 Task: Write and save a response "I perceive Kim as a pleasant and trustworthy person. One who holds appointments and have much knowledge.
Action: Mouse moved to (743, 93)
Screenshot: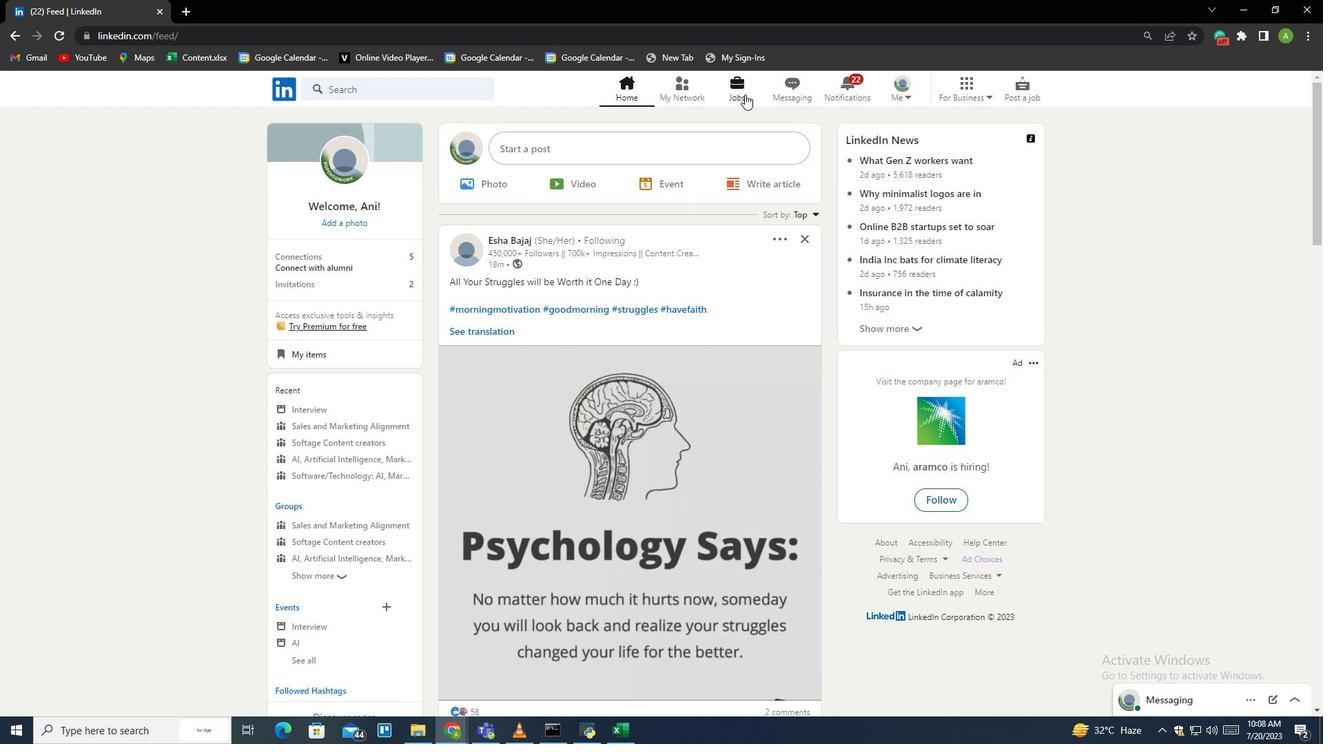 
Action: Mouse pressed left at (743, 93)
Screenshot: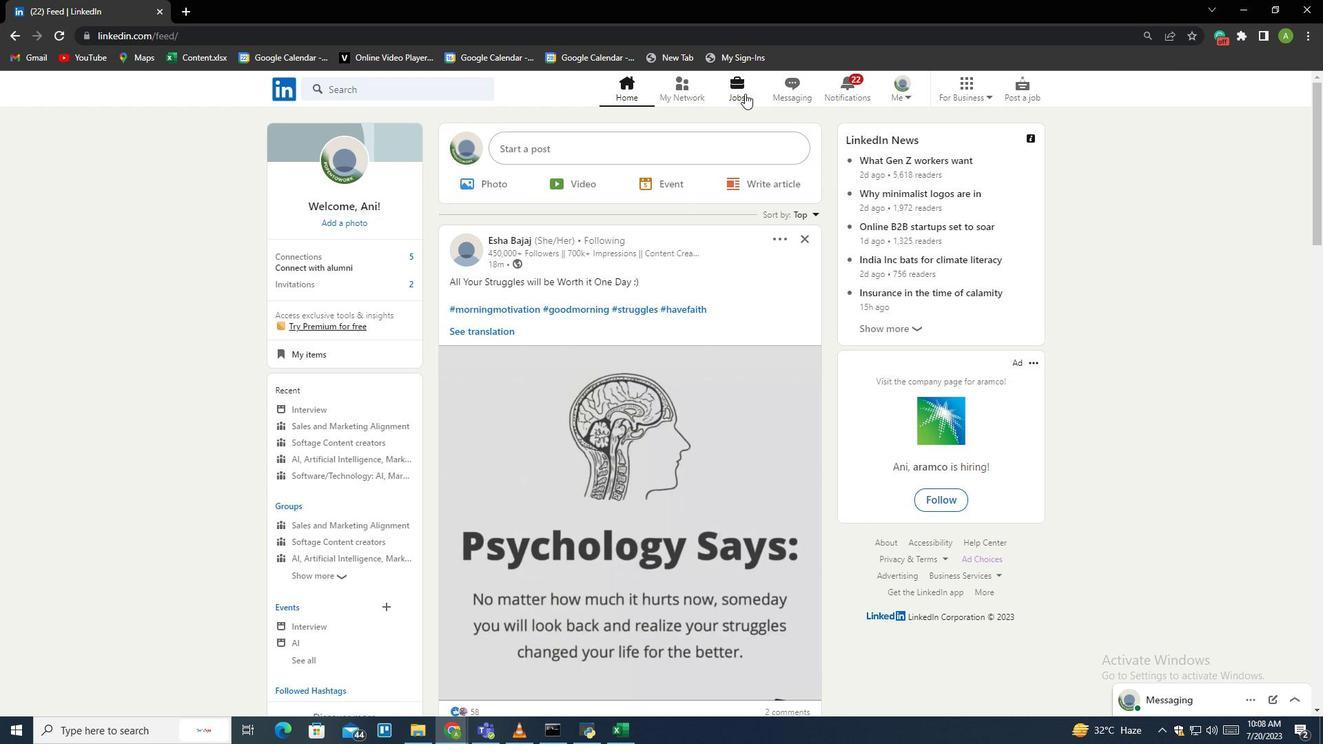 
Action: Mouse moved to (326, 468)
Screenshot: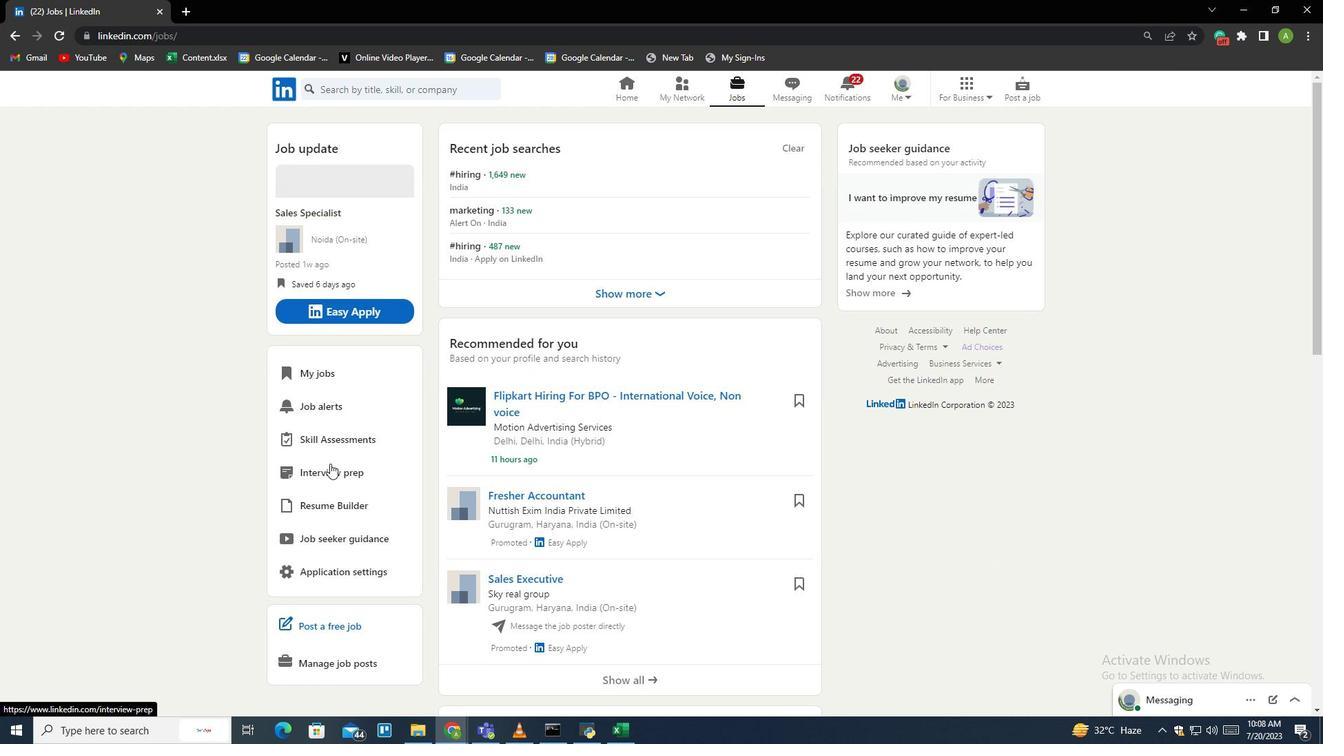 
Action: Mouse pressed left at (326, 468)
Screenshot: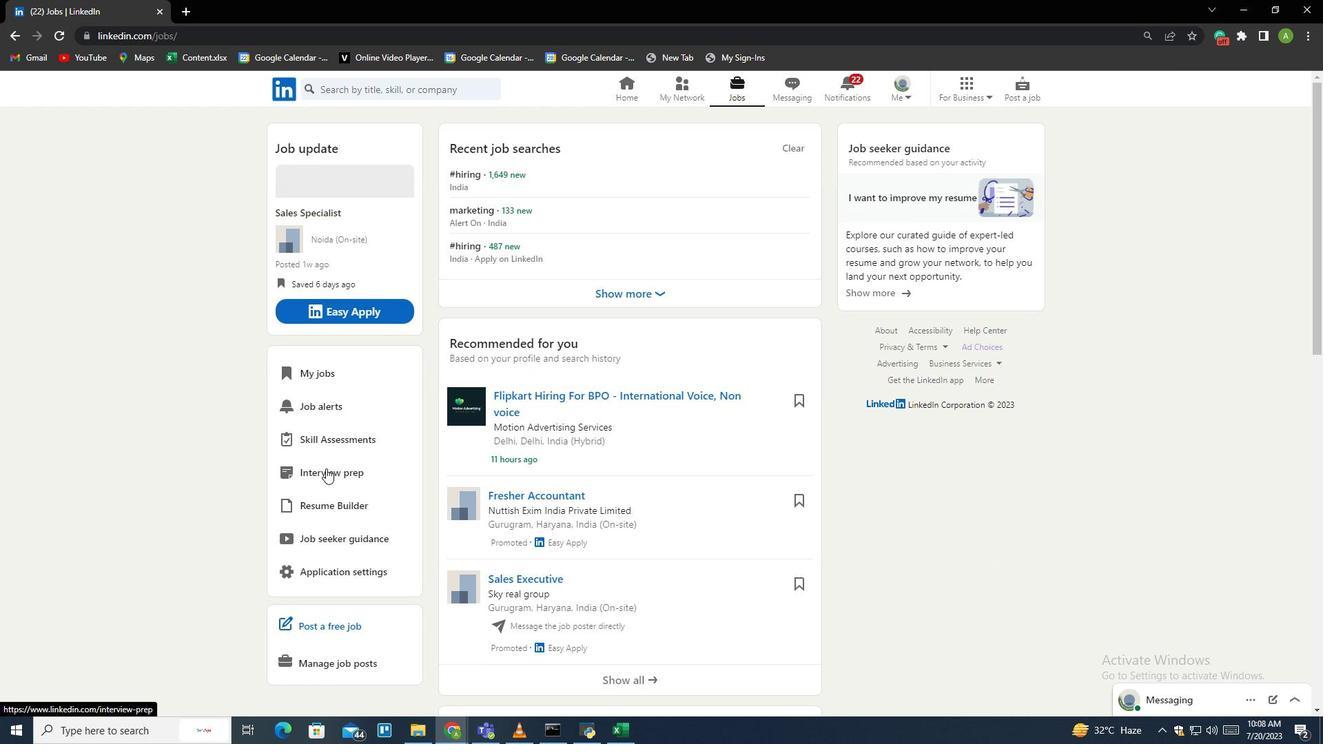 
Action: Mouse moved to (417, 151)
Screenshot: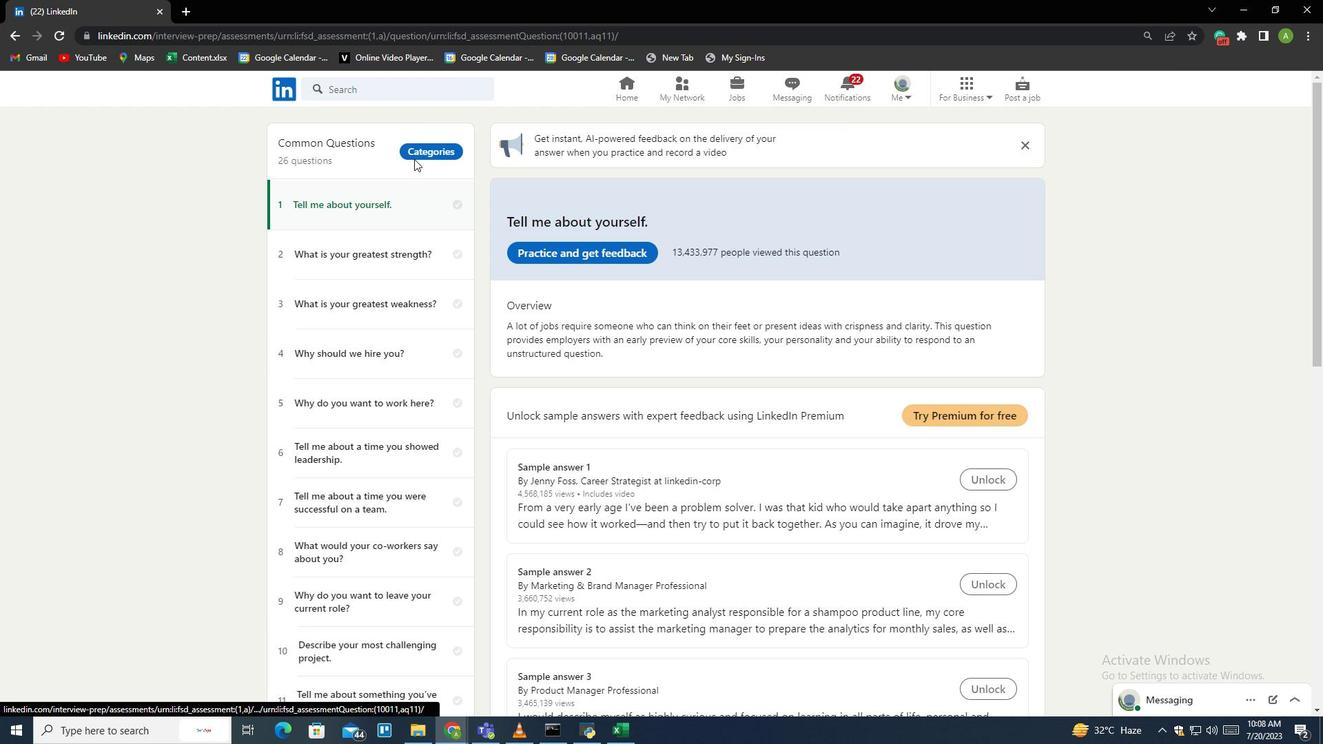 
Action: Mouse pressed left at (417, 151)
Screenshot: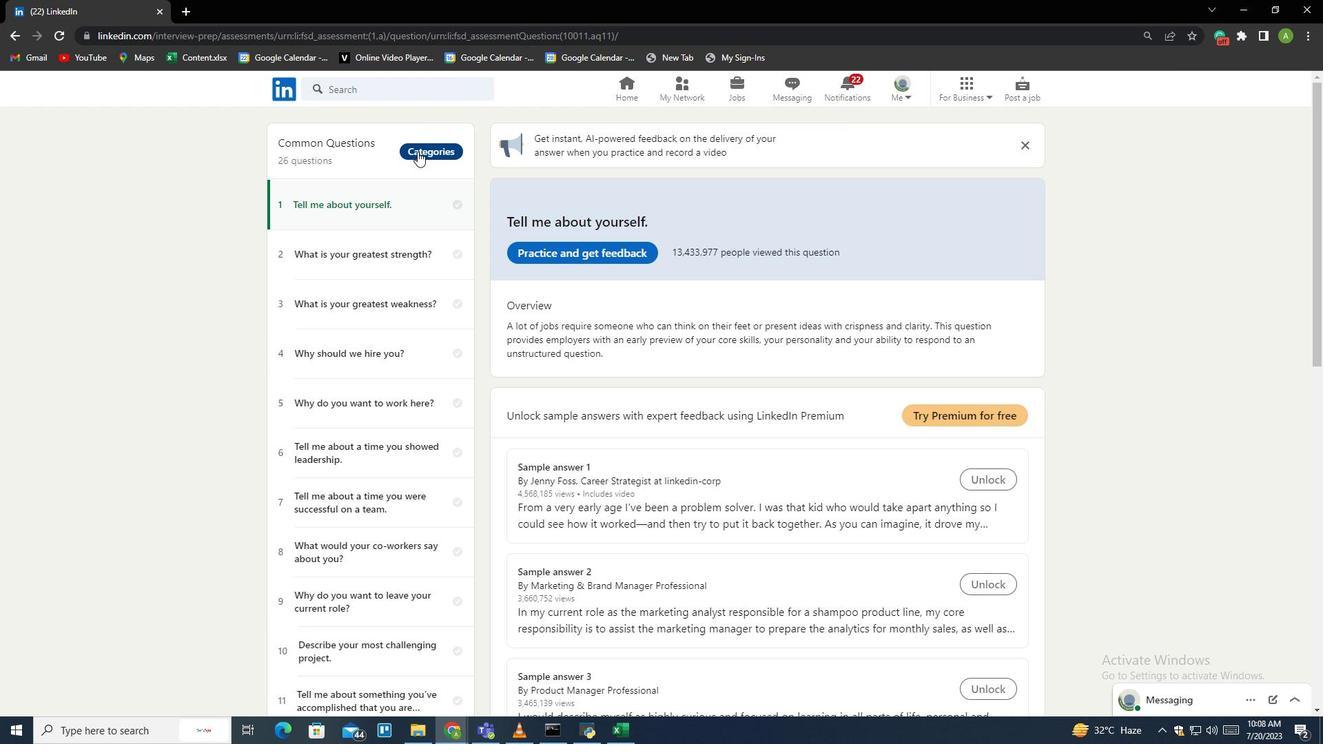 
Action: Mouse moved to (341, 633)
Screenshot: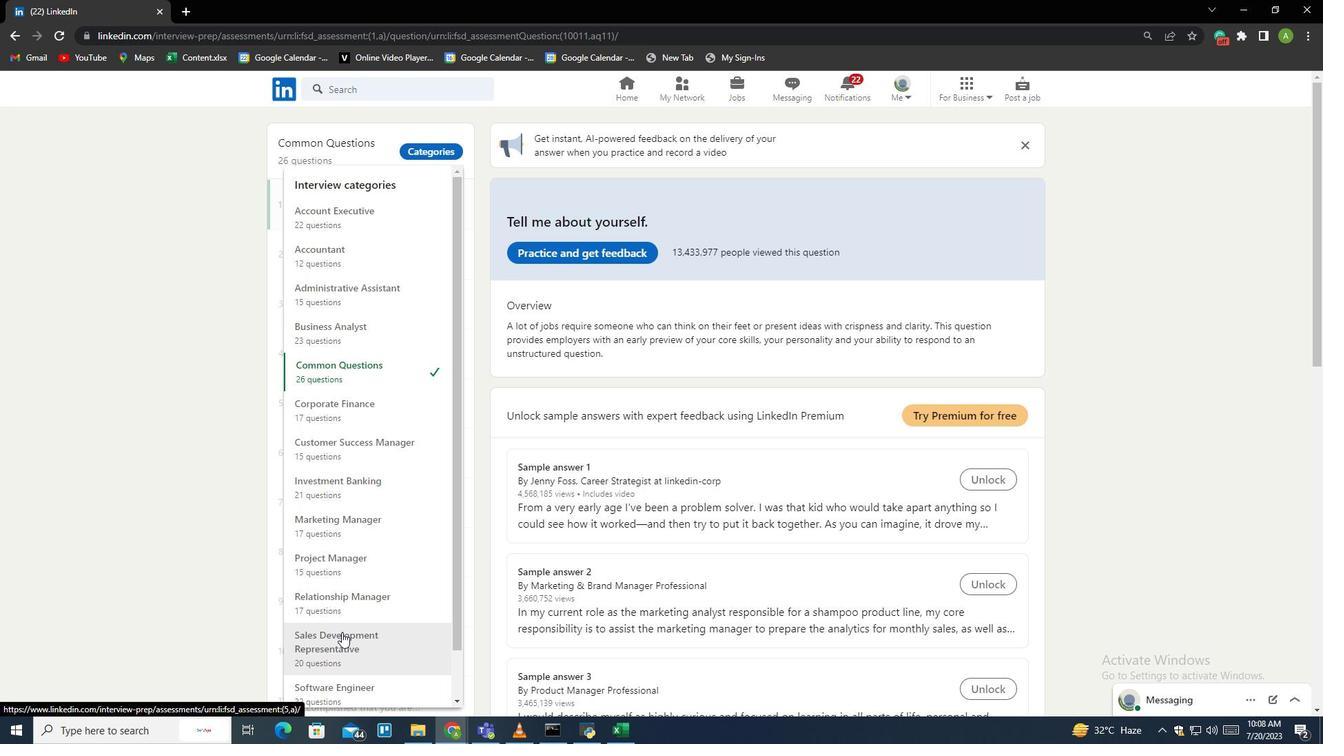 
Action: Mouse pressed left at (341, 633)
Screenshot: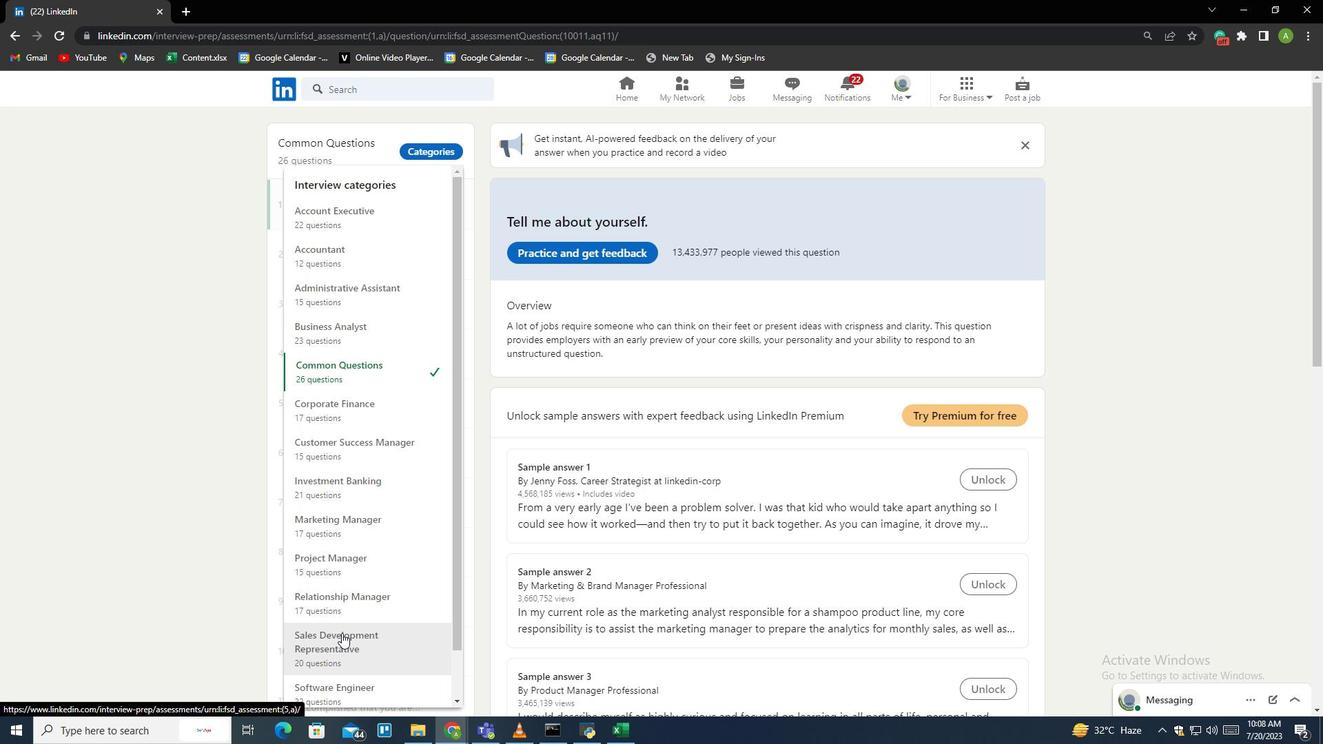 
Action: Mouse moved to (355, 283)
Screenshot: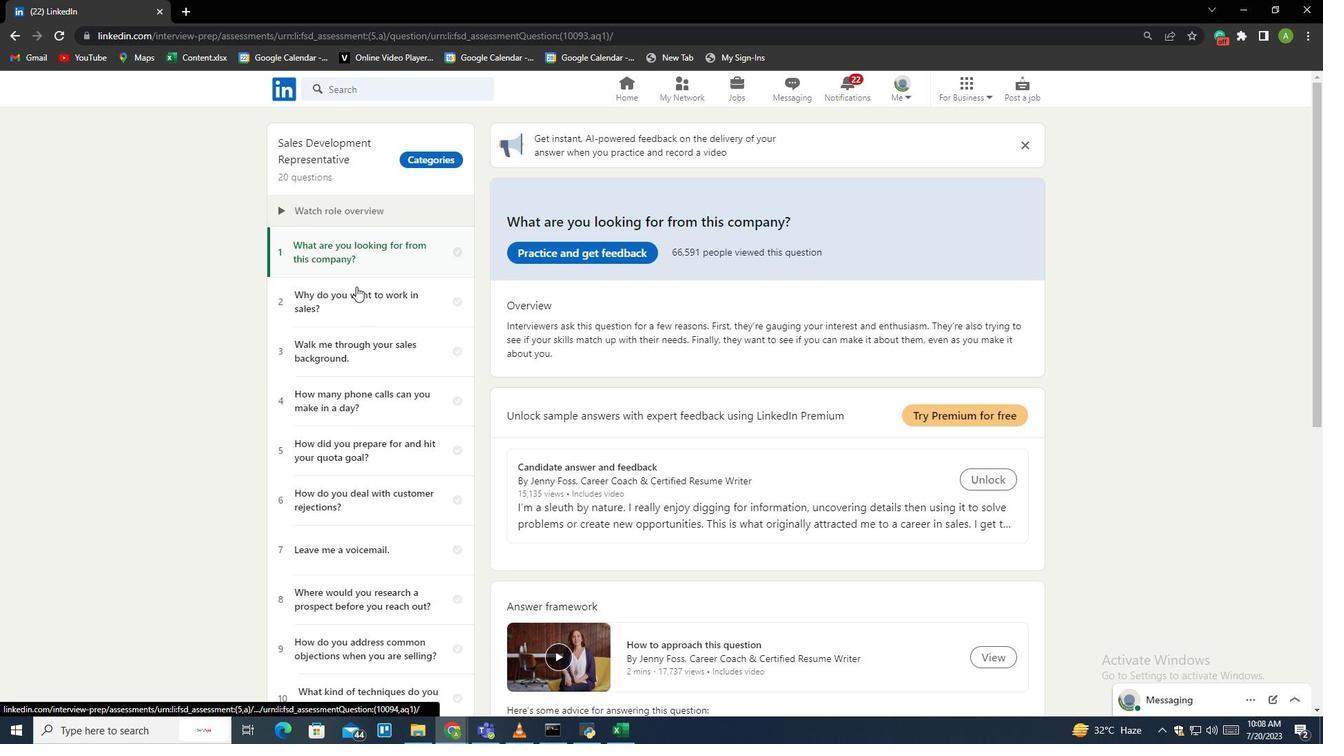 
Action: Mouse scrolled (355, 283) with delta (0, 0)
Screenshot: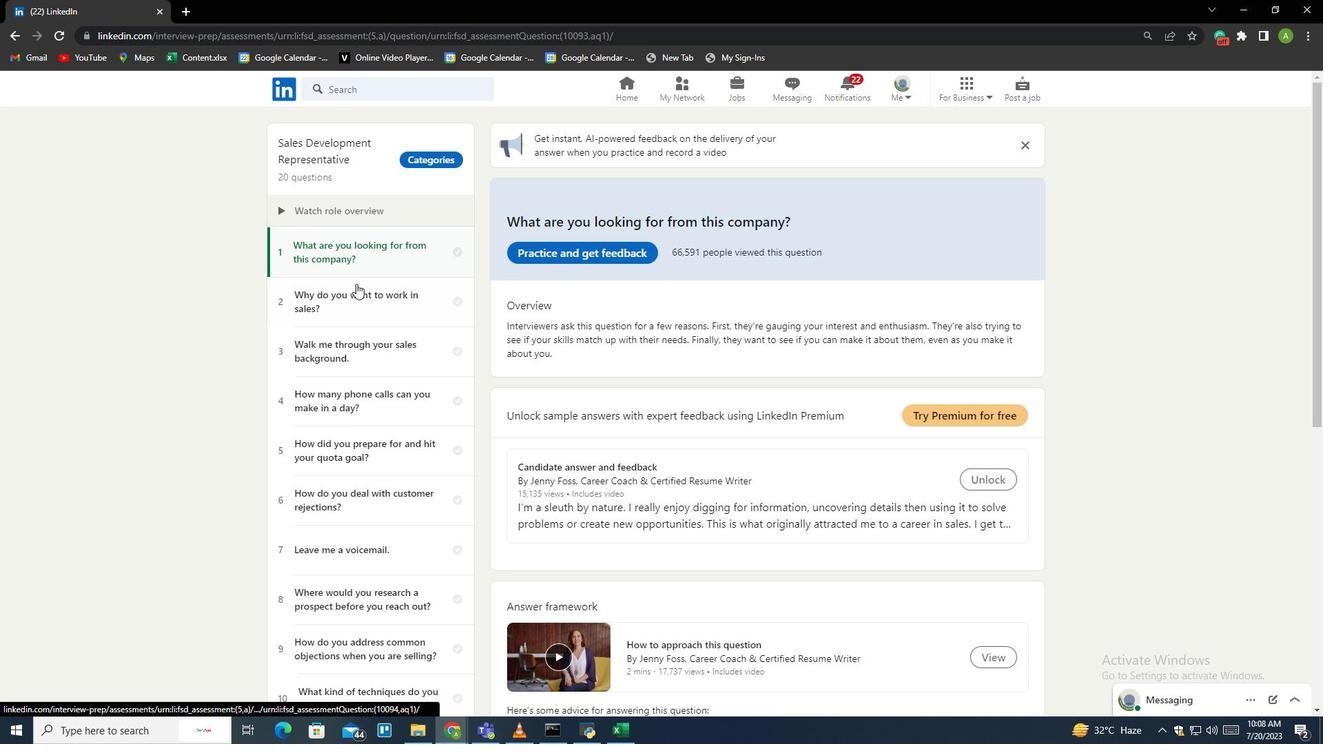 
Action: Mouse scrolled (355, 283) with delta (0, 0)
Screenshot: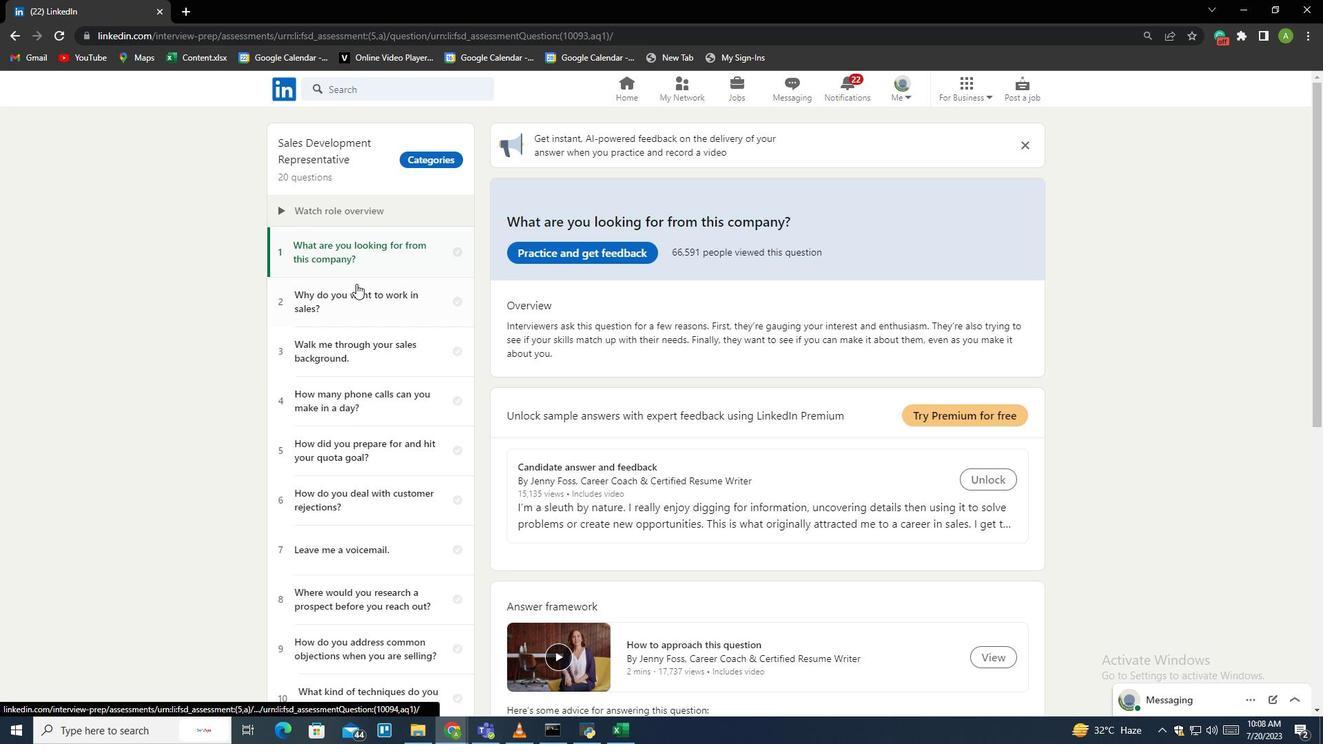 
Action: Mouse scrolled (355, 283) with delta (0, 0)
Screenshot: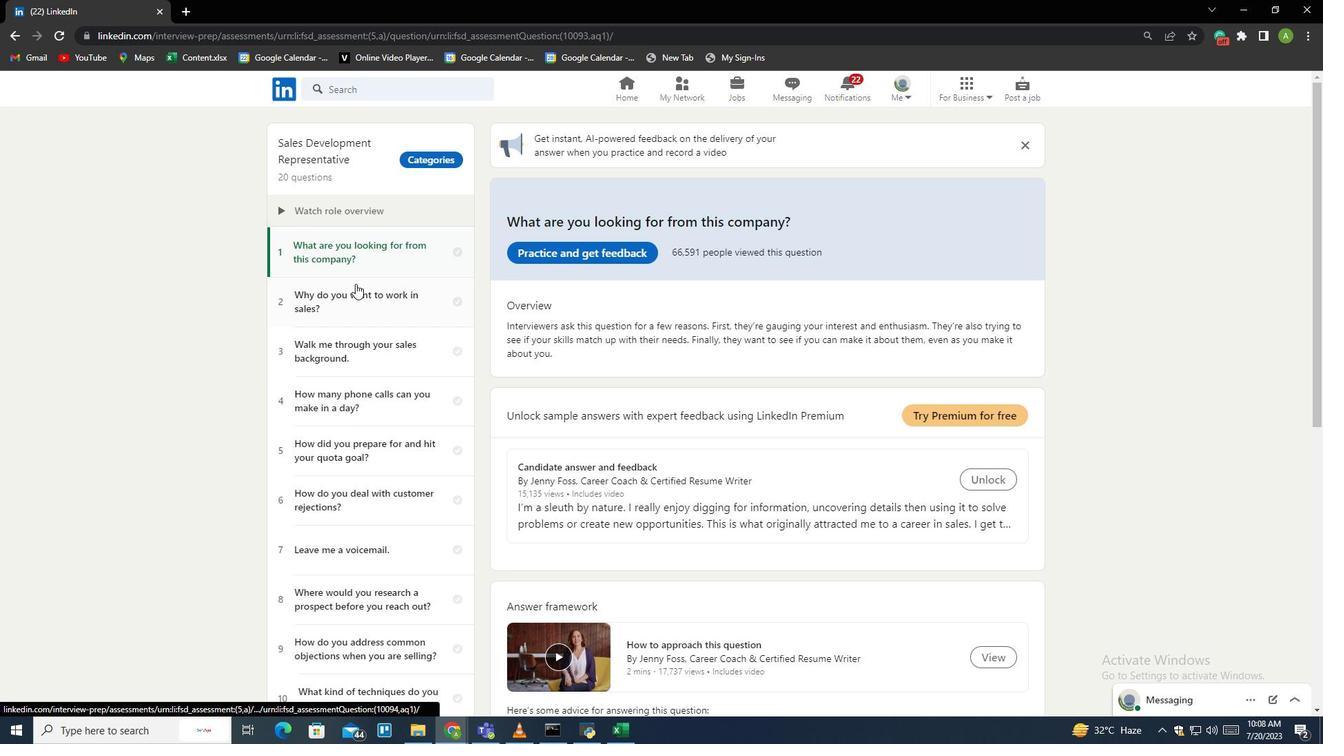 
Action: Mouse scrolled (355, 283) with delta (0, 0)
Screenshot: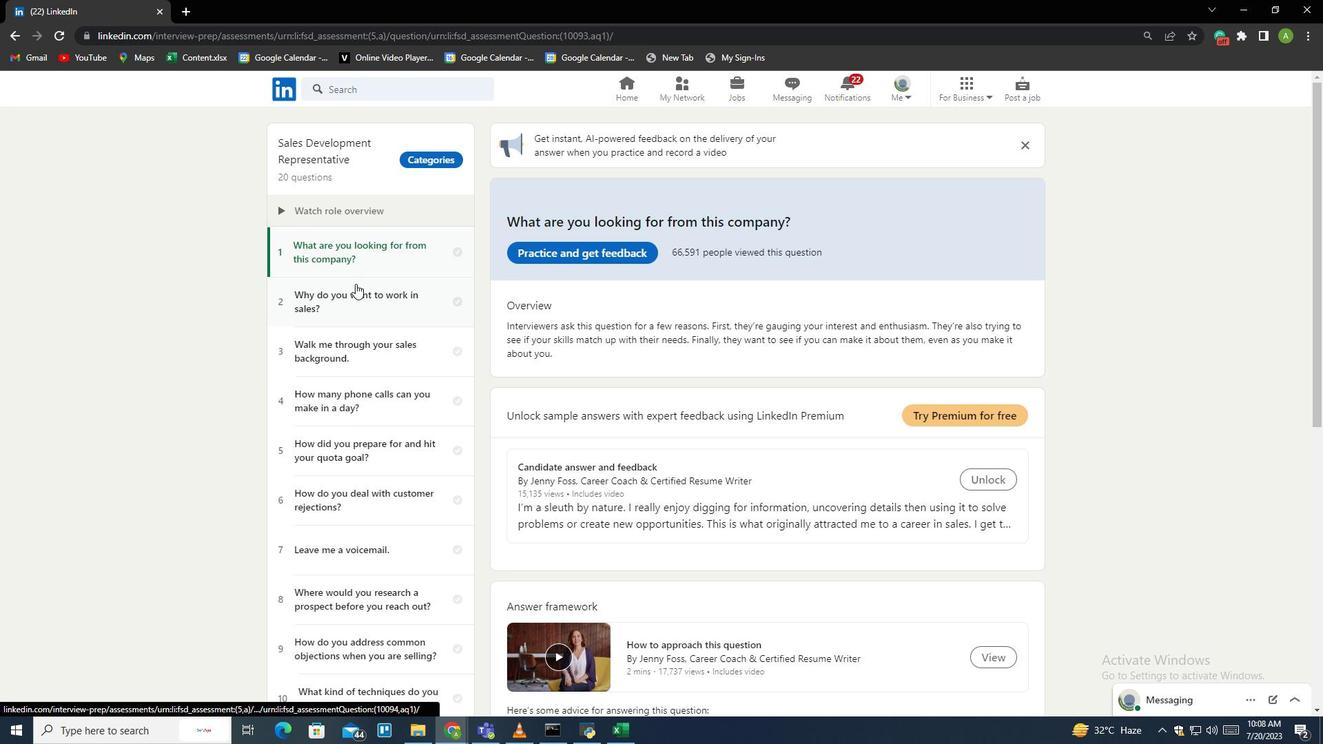 
Action: Mouse scrolled (355, 283) with delta (0, 0)
Screenshot: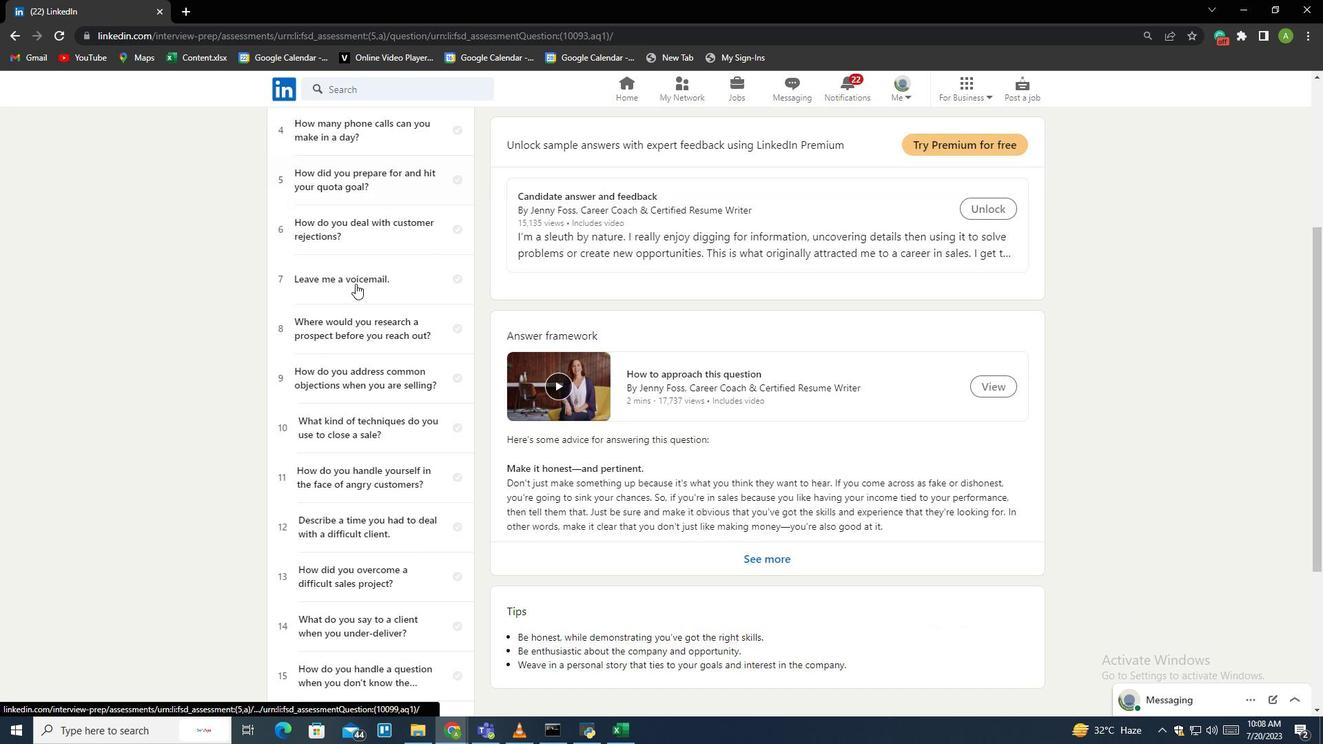 
Action: Mouse scrolled (355, 283) with delta (0, 0)
Screenshot: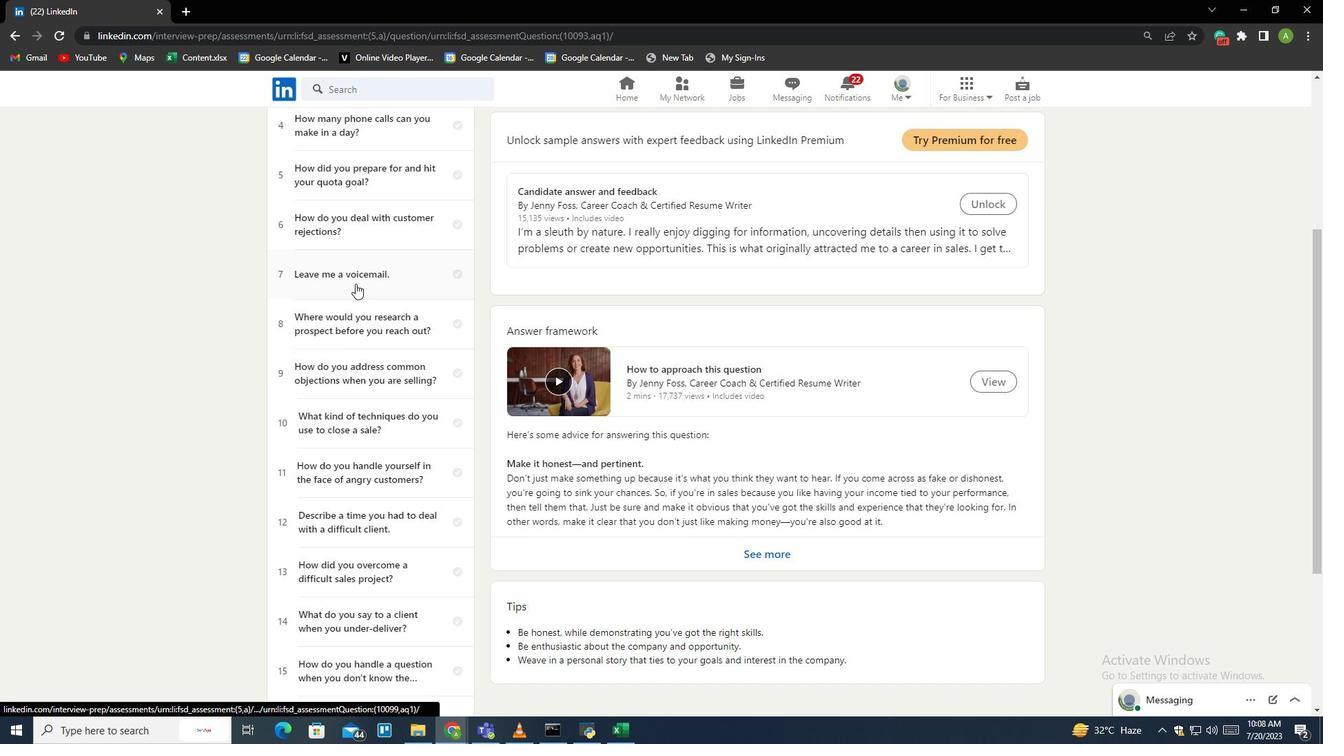 
Action: Mouse scrolled (355, 283) with delta (0, 0)
Screenshot: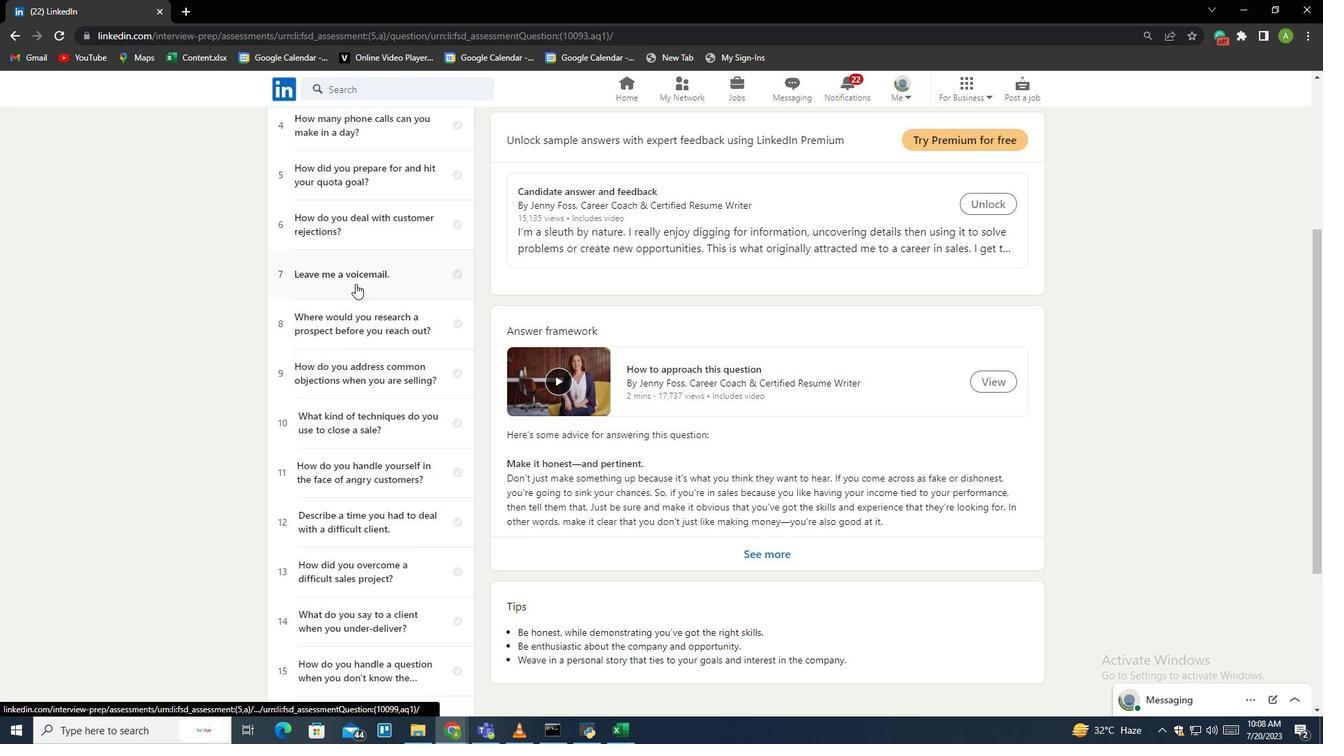 
Action: Mouse moved to (338, 437)
Screenshot: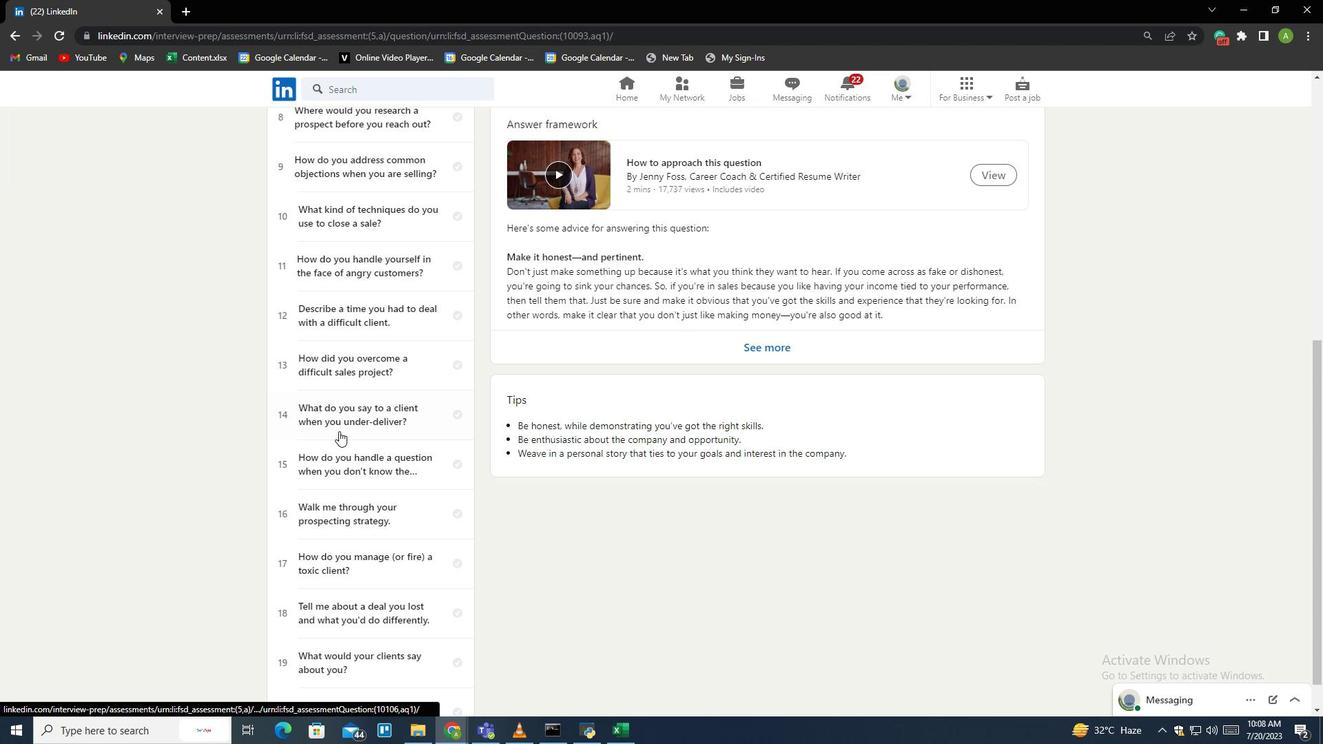 
Action: Mouse scrolled (338, 436) with delta (0, 0)
Screenshot: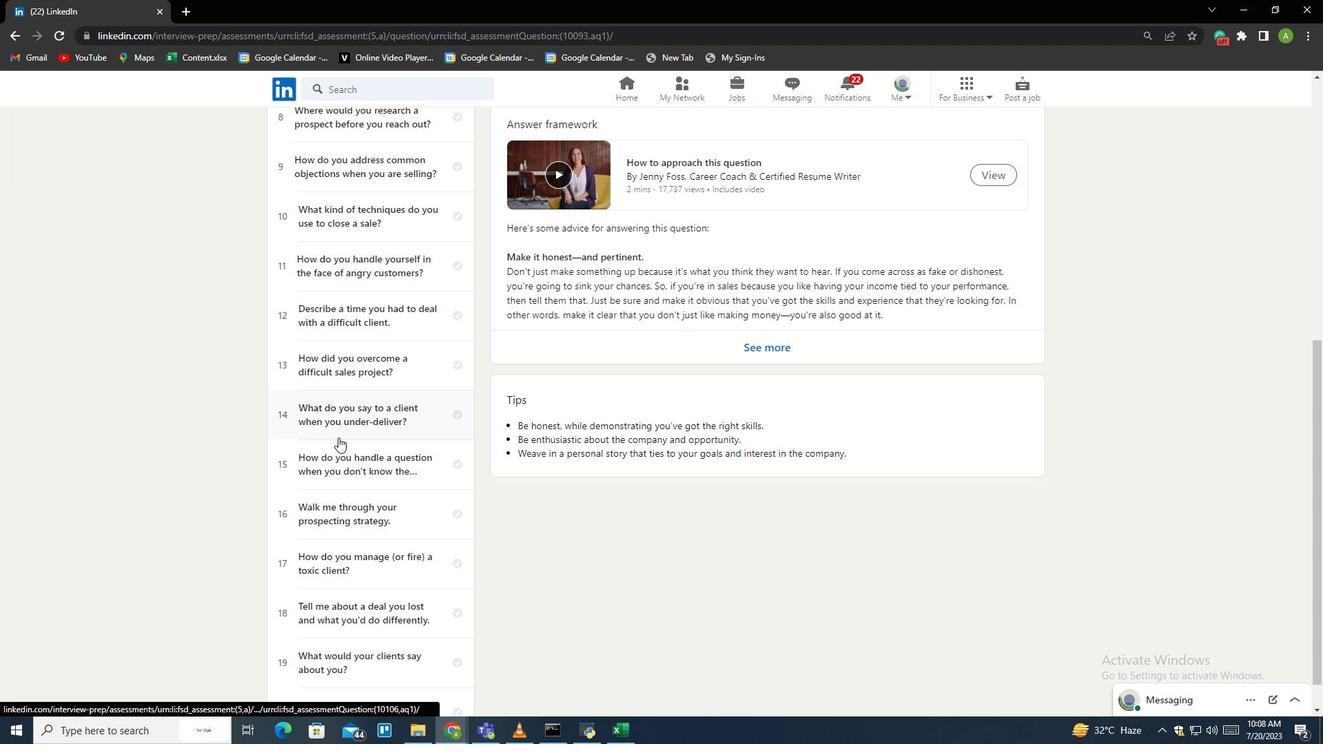 
Action: Mouse scrolled (338, 436) with delta (0, 0)
Screenshot: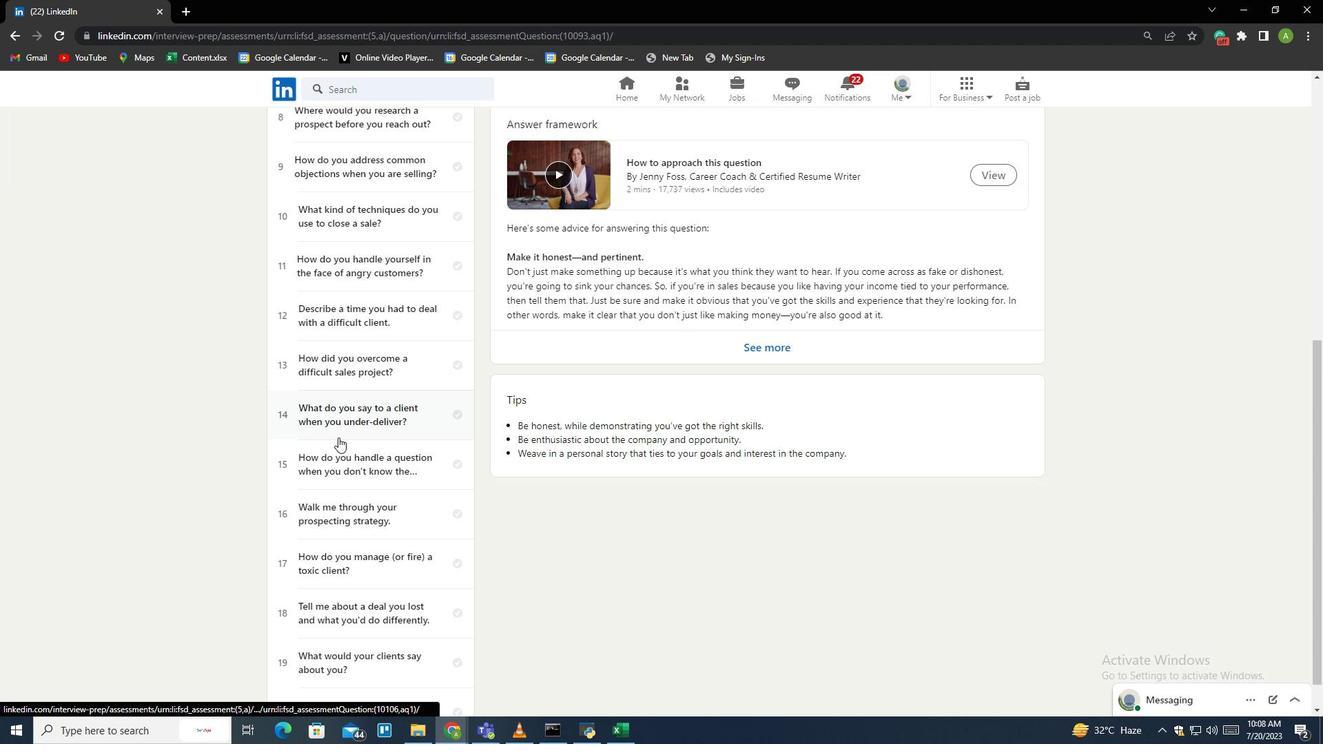 
Action: Mouse moved to (352, 630)
Screenshot: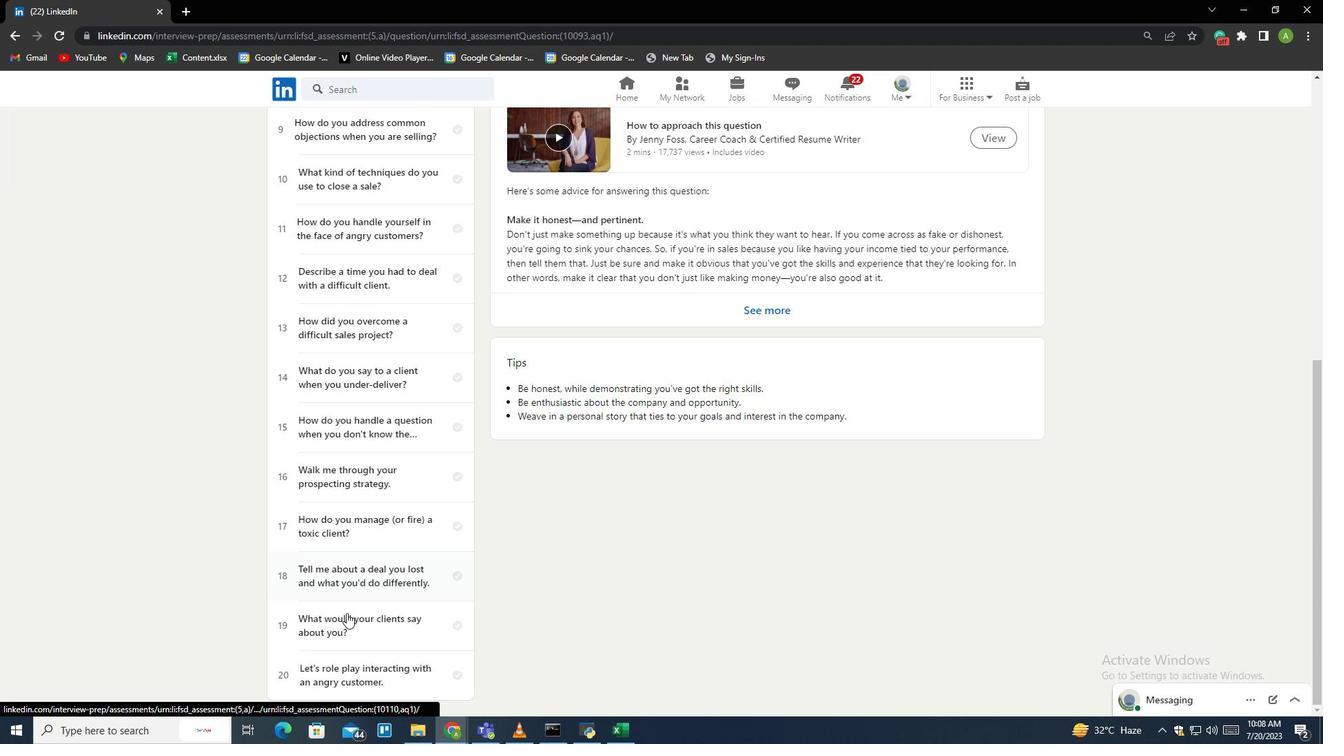 
Action: Mouse pressed left at (352, 630)
Screenshot: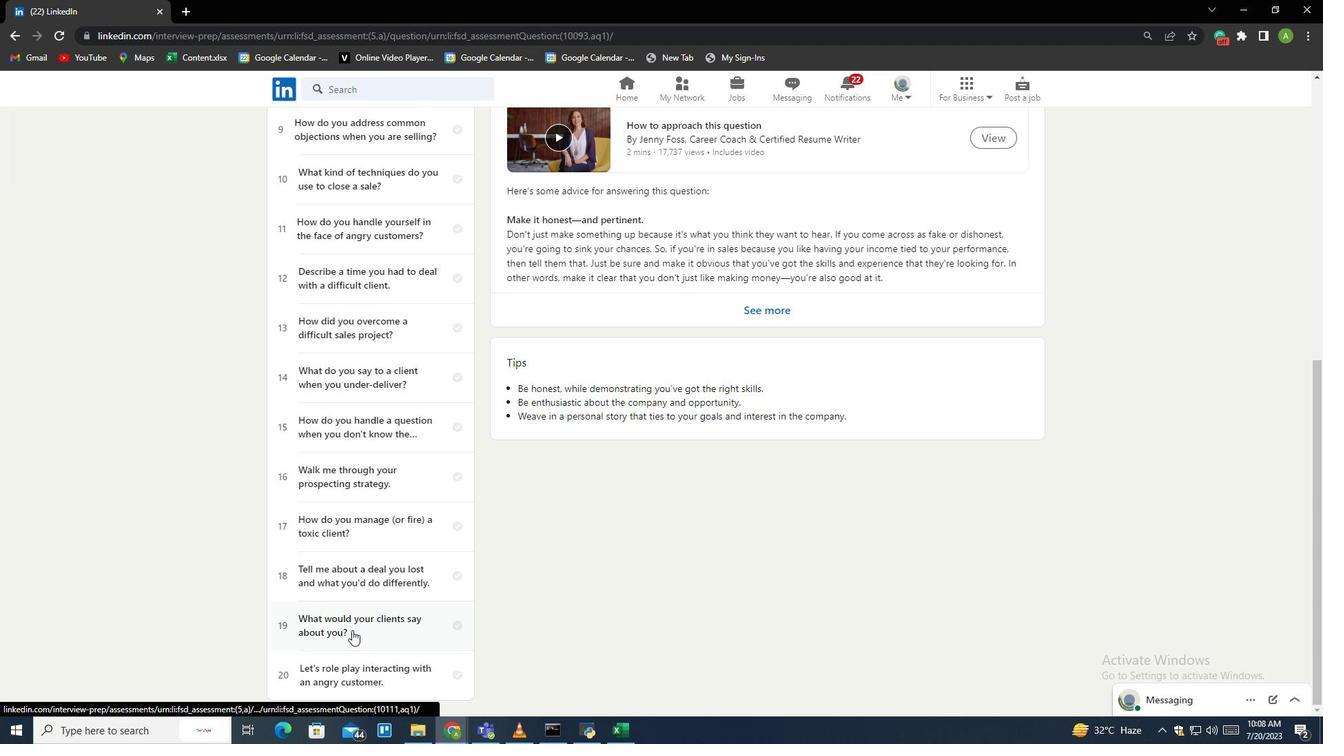 
Action: Mouse moved to (550, 254)
Screenshot: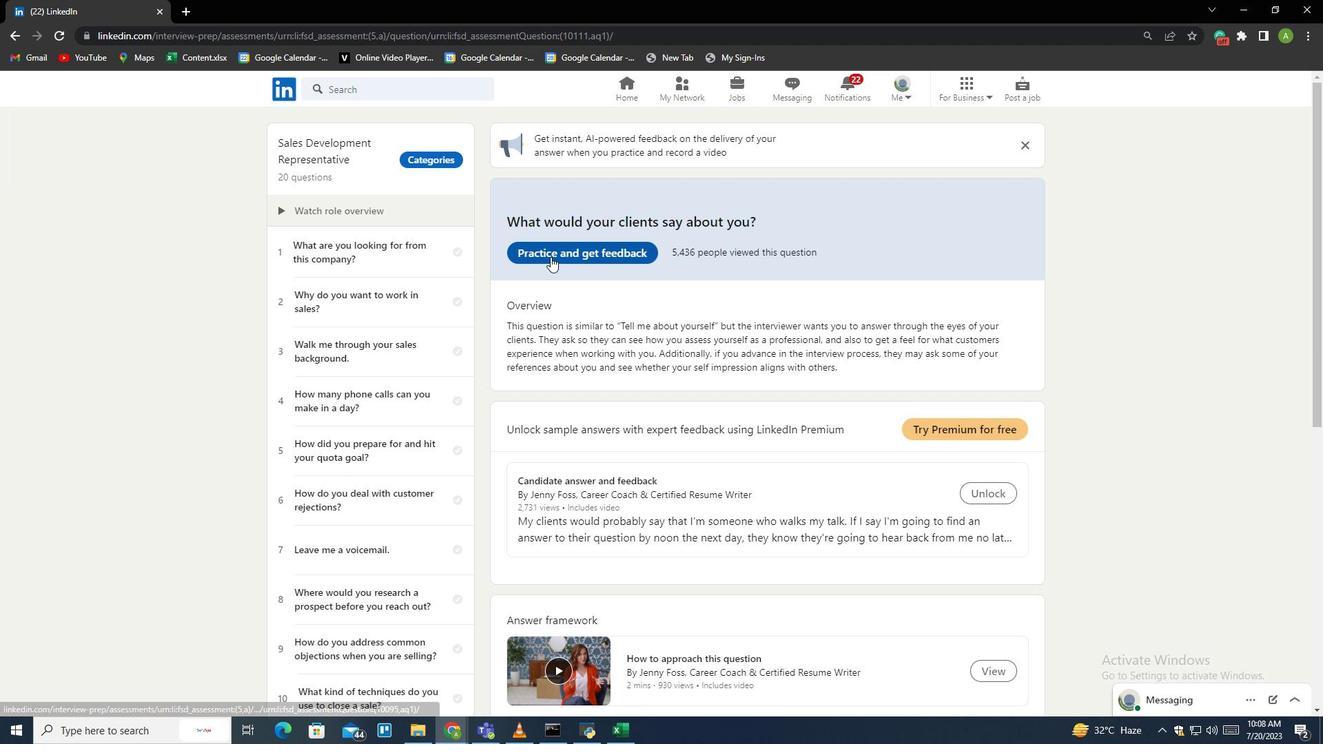 
Action: Mouse pressed left at (550, 254)
Screenshot: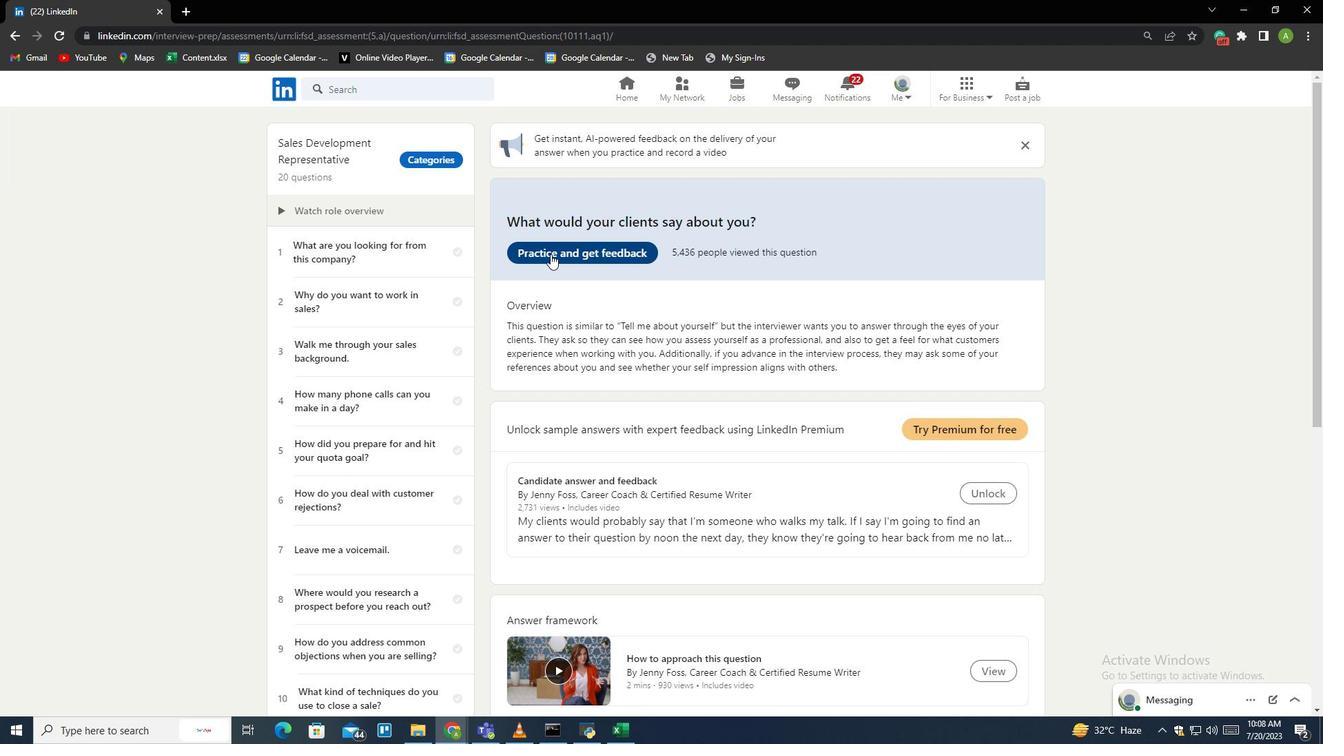 
Action: Mouse moved to (629, 427)
Screenshot: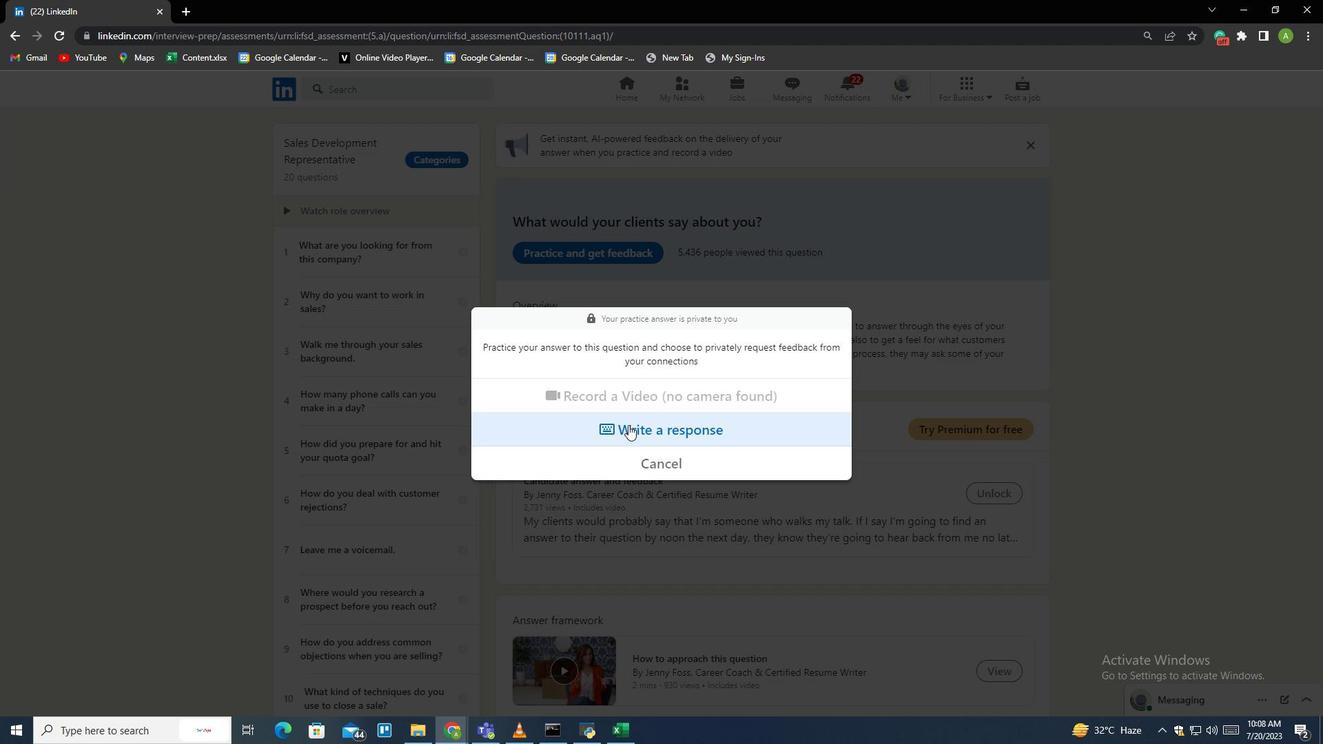 
Action: Mouse pressed left at (629, 427)
Screenshot: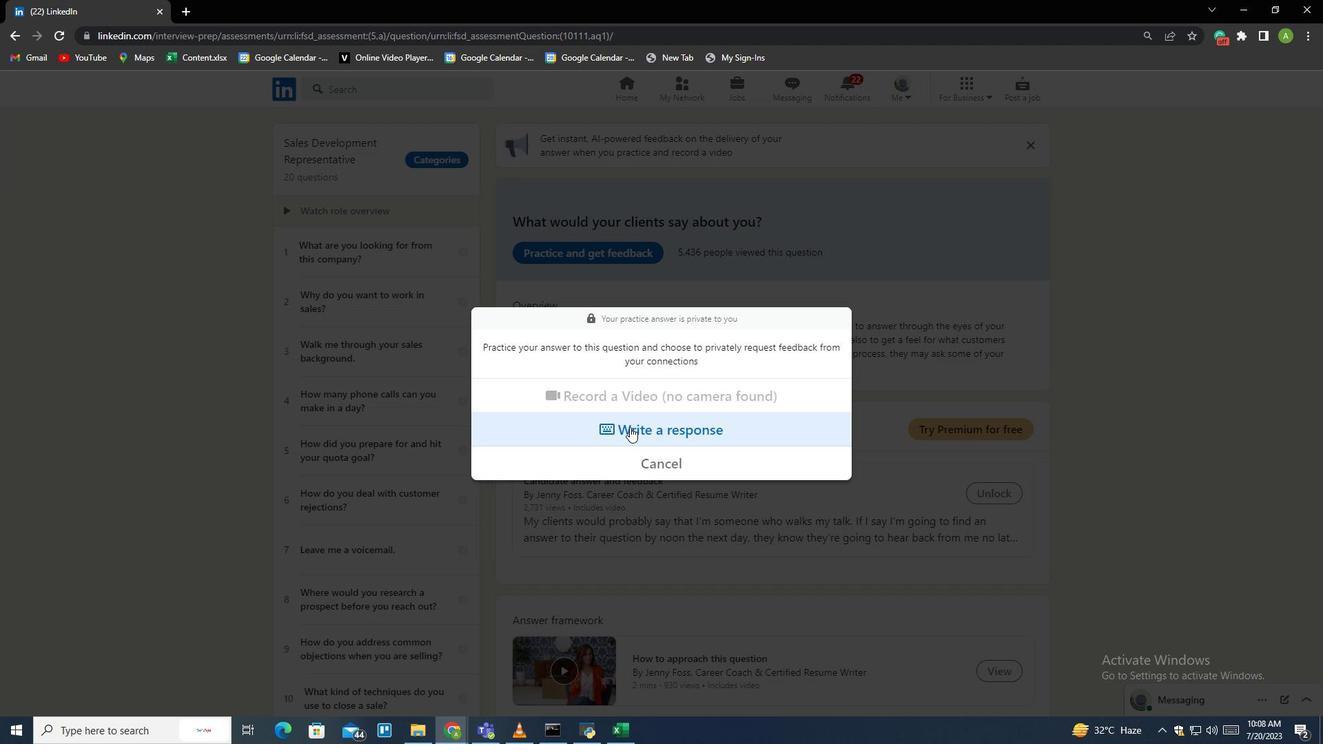
Action: Mouse moved to (589, 343)
Screenshot: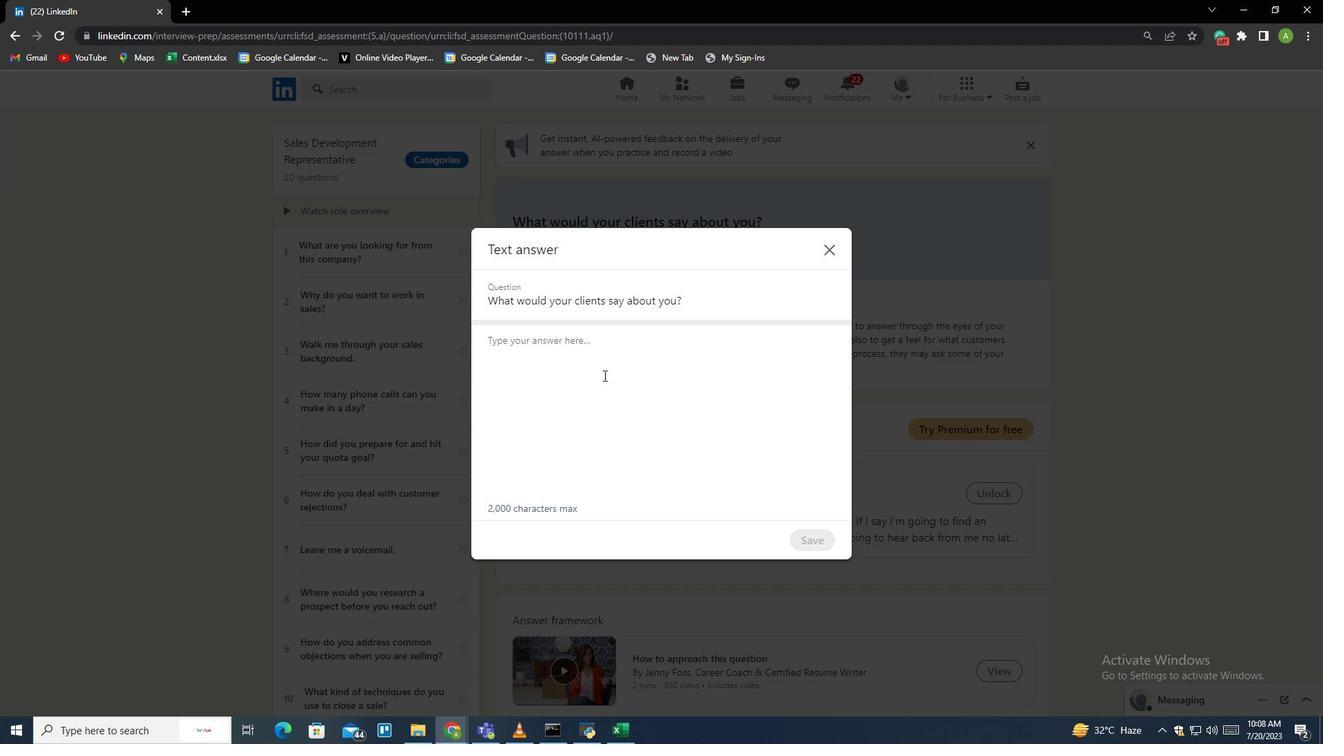 
Action: Mouse pressed left at (589, 343)
Screenshot: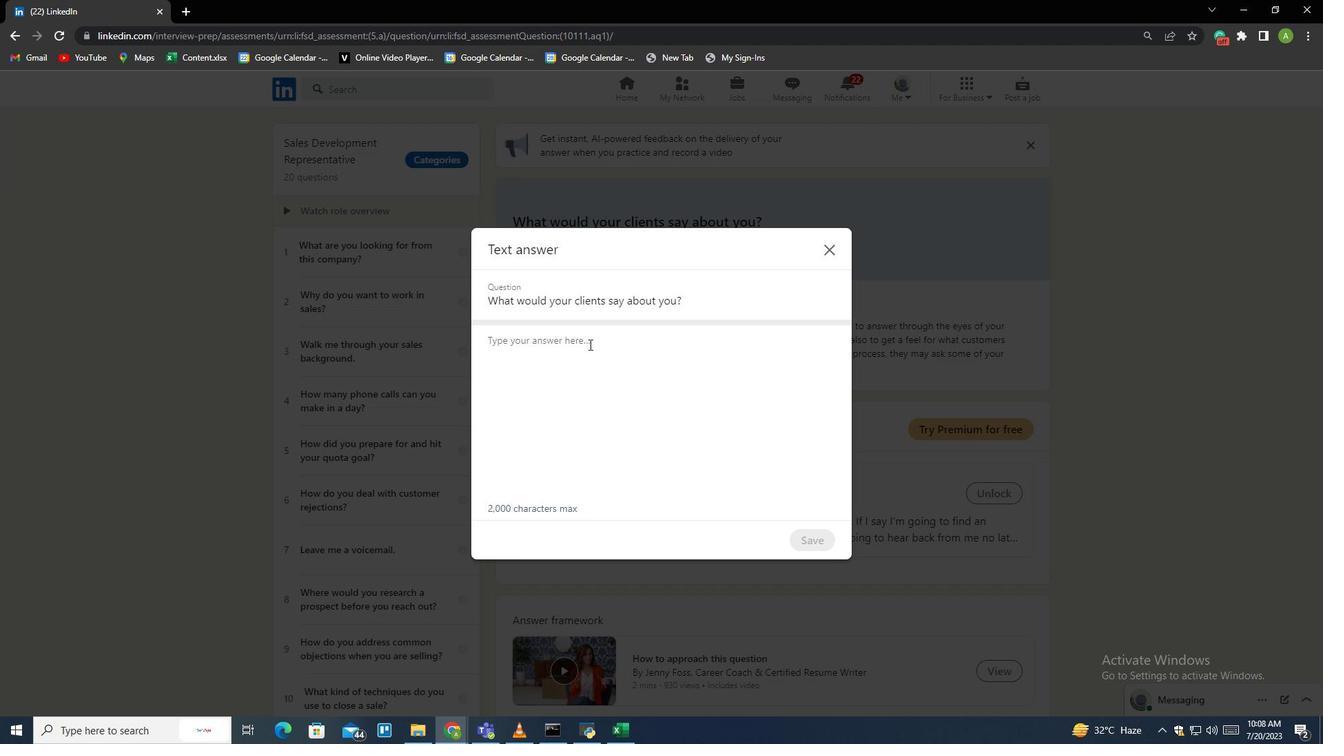 
Action: Key pressed <Key.shift>I<Key.space>perceive<Key.space><Key.shift>Kim<Key.space>as<Key.space>a<Key.space>pleasant<Key.space>and<Key.space>trustworthy<Key.space>person.<Key.space><Key.shift>One<Key.space>who<Key.space>holds<Key.space>appointment<Key.space>and<Key.space>have<Key.space>much<Key.space>knowldge
Screenshot: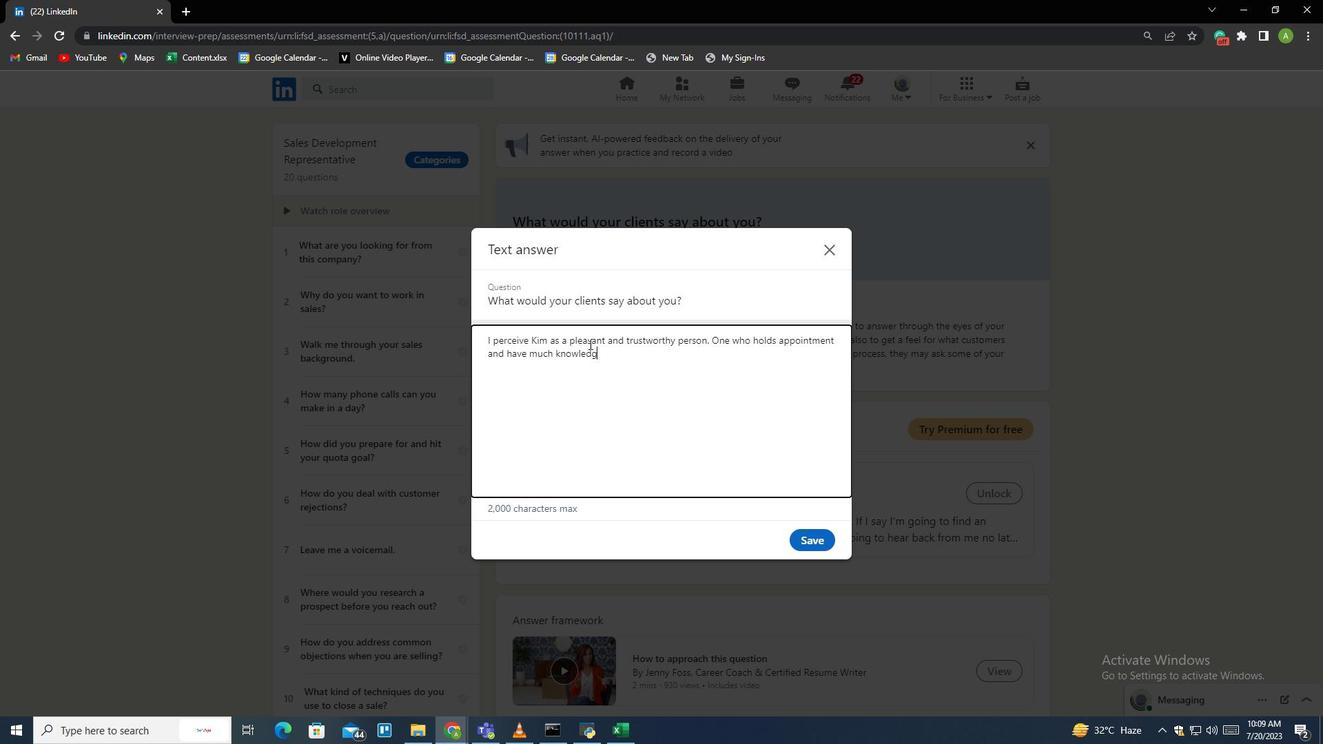 
Action: Mouse moved to (820, 540)
Screenshot: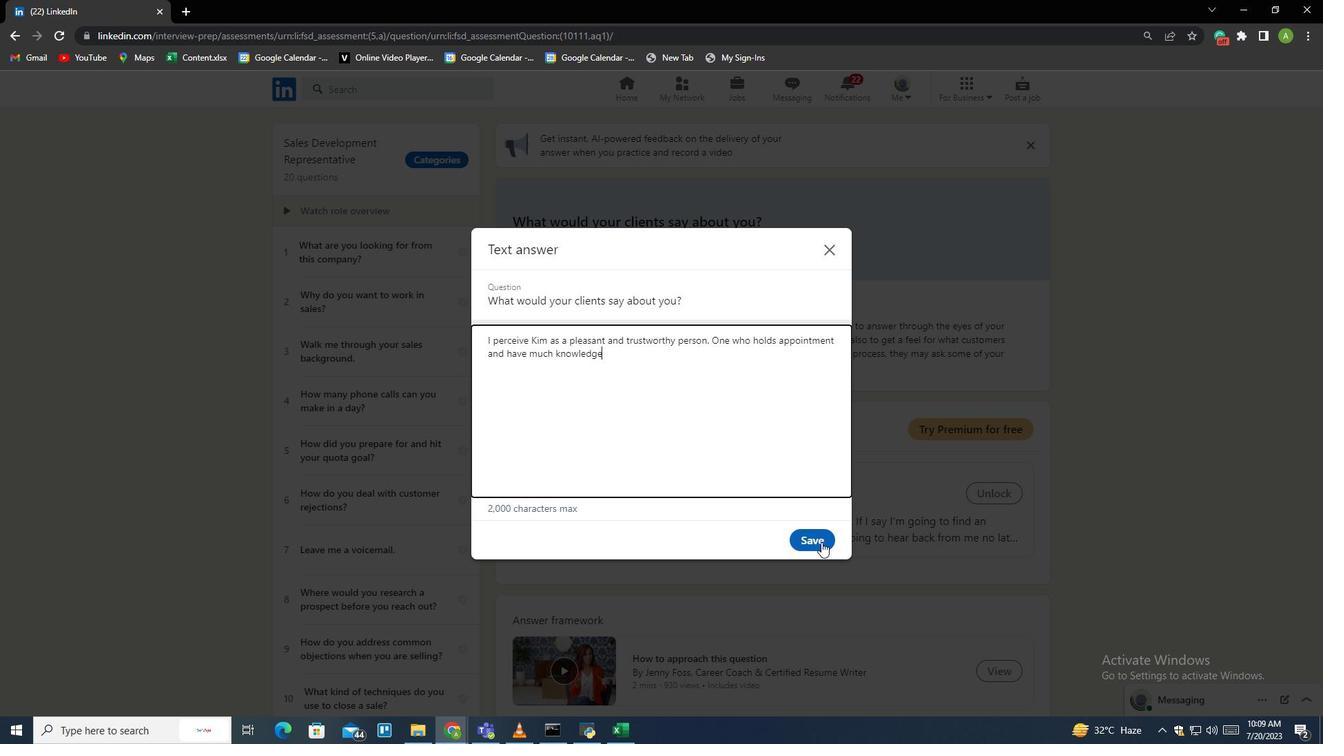 
Action: Mouse pressed left at (820, 540)
Screenshot: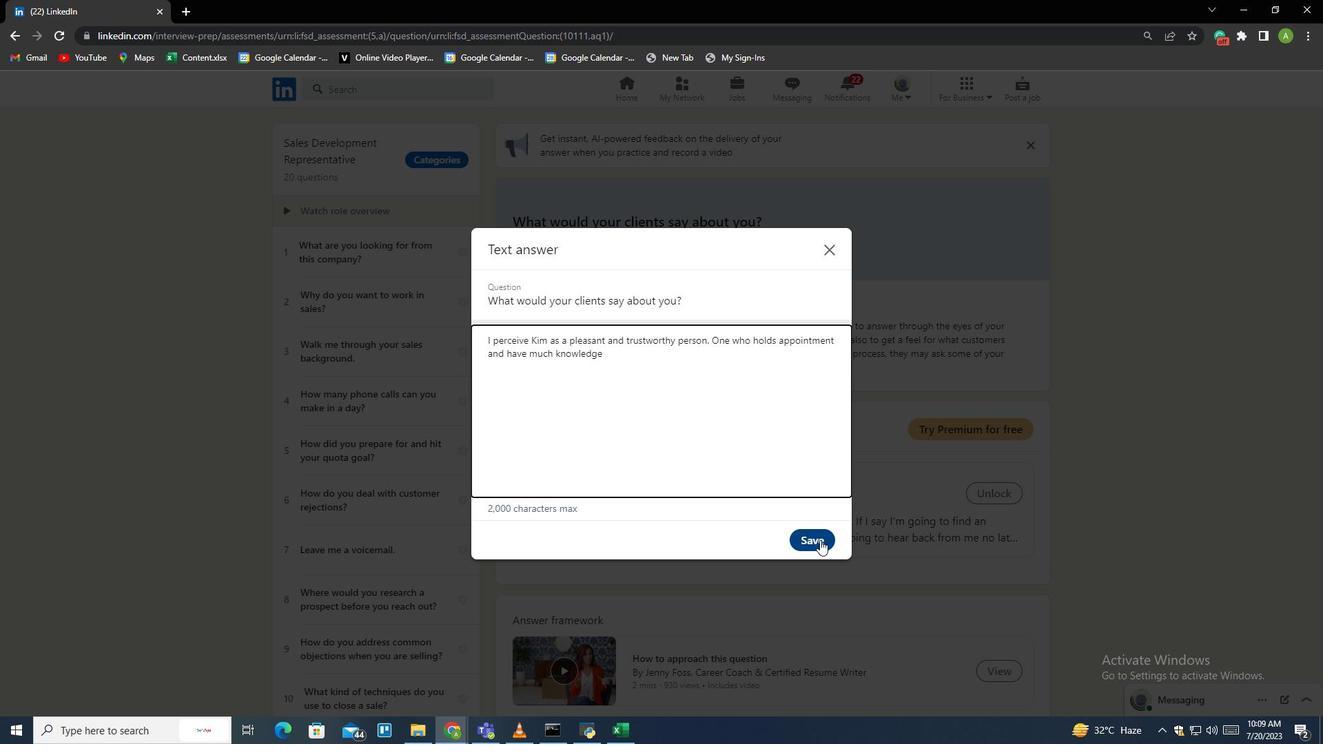 
